 Task: Clear recently opened filed.
Action: Mouse moved to (161, 324)
Screenshot: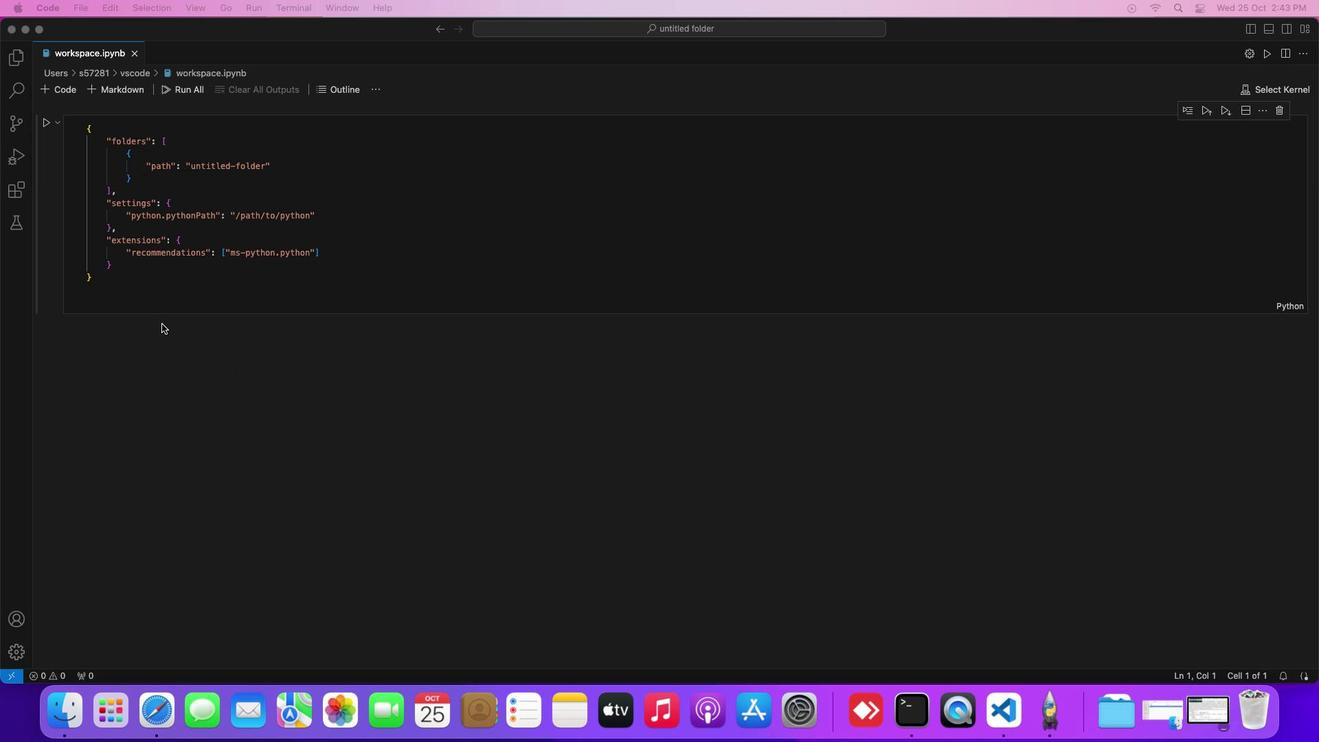
Action: Mouse pressed left at (161, 324)
Screenshot: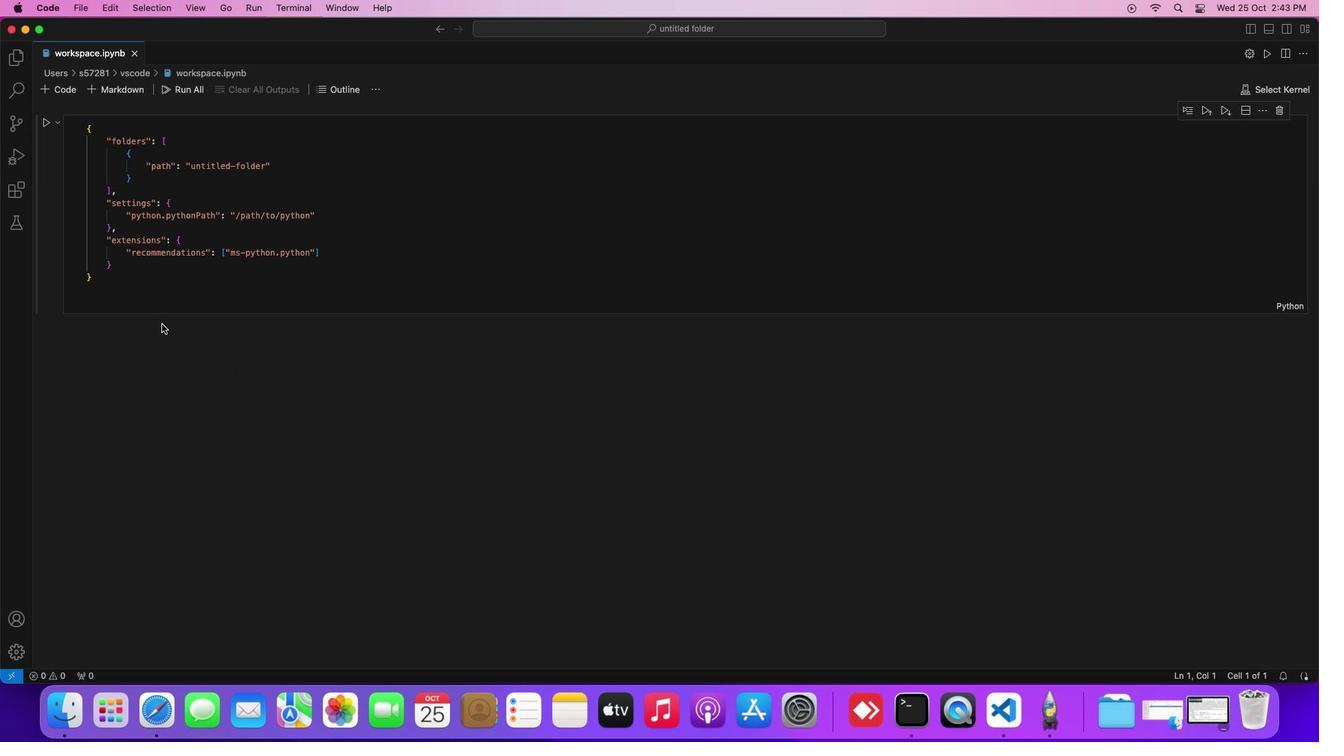 
Action: Mouse moved to (73, 4)
Screenshot: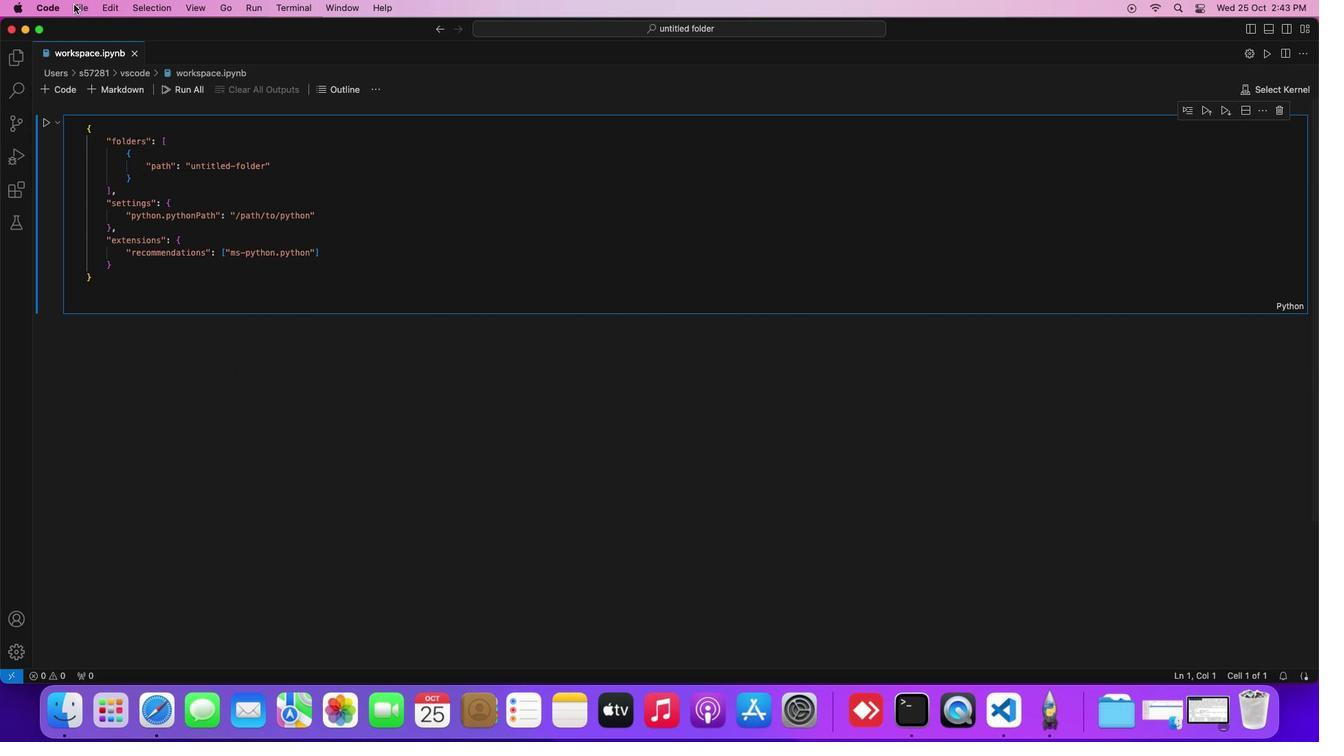 
Action: Mouse pressed left at (73, 4)
Screenshot: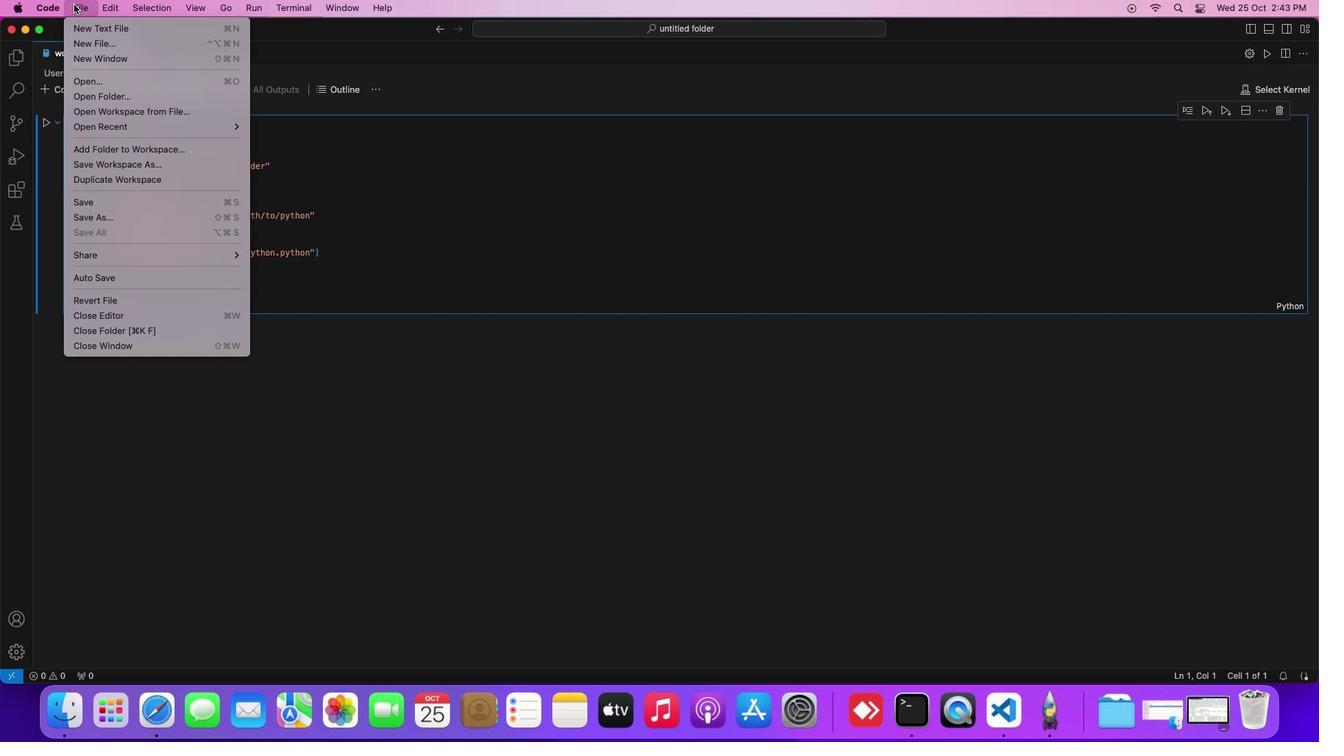 
Action: Mouse moved to (312, 349)
Screenshot: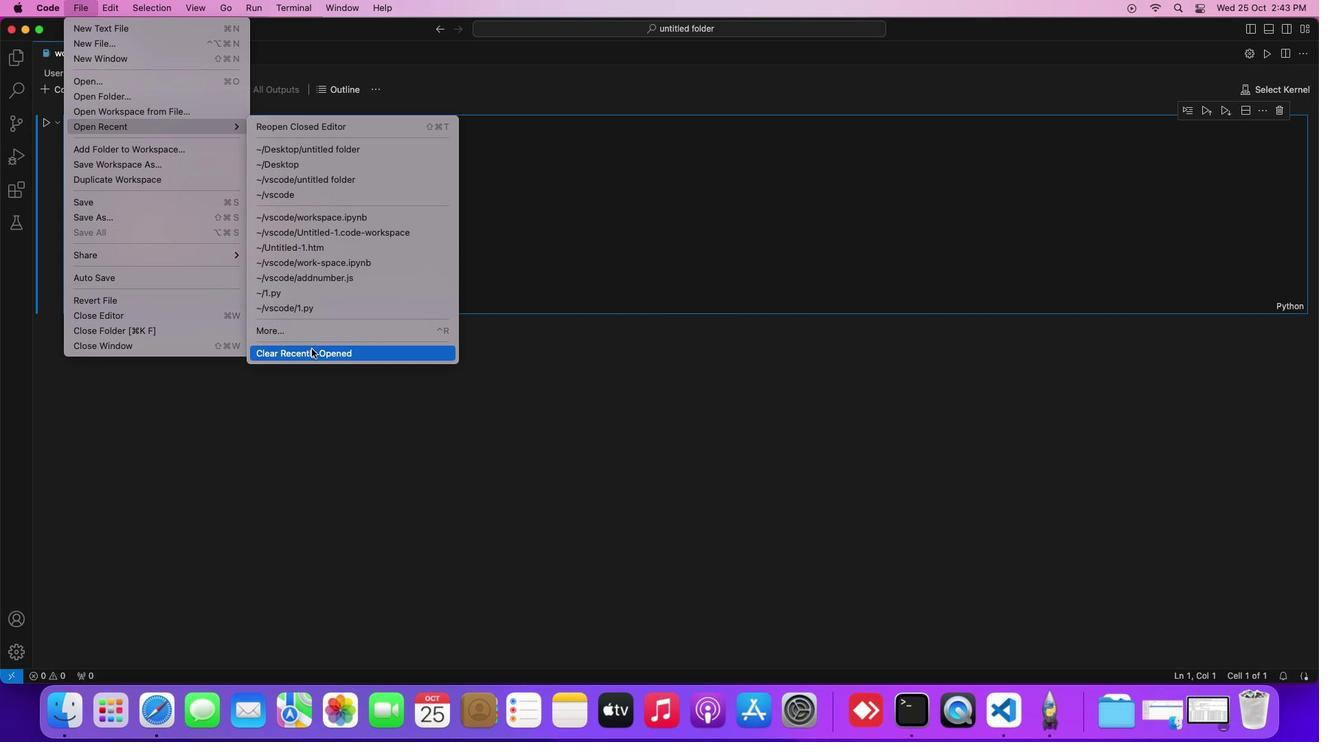 
Action: Mouse pressed left at (312, 349)
Screenshot: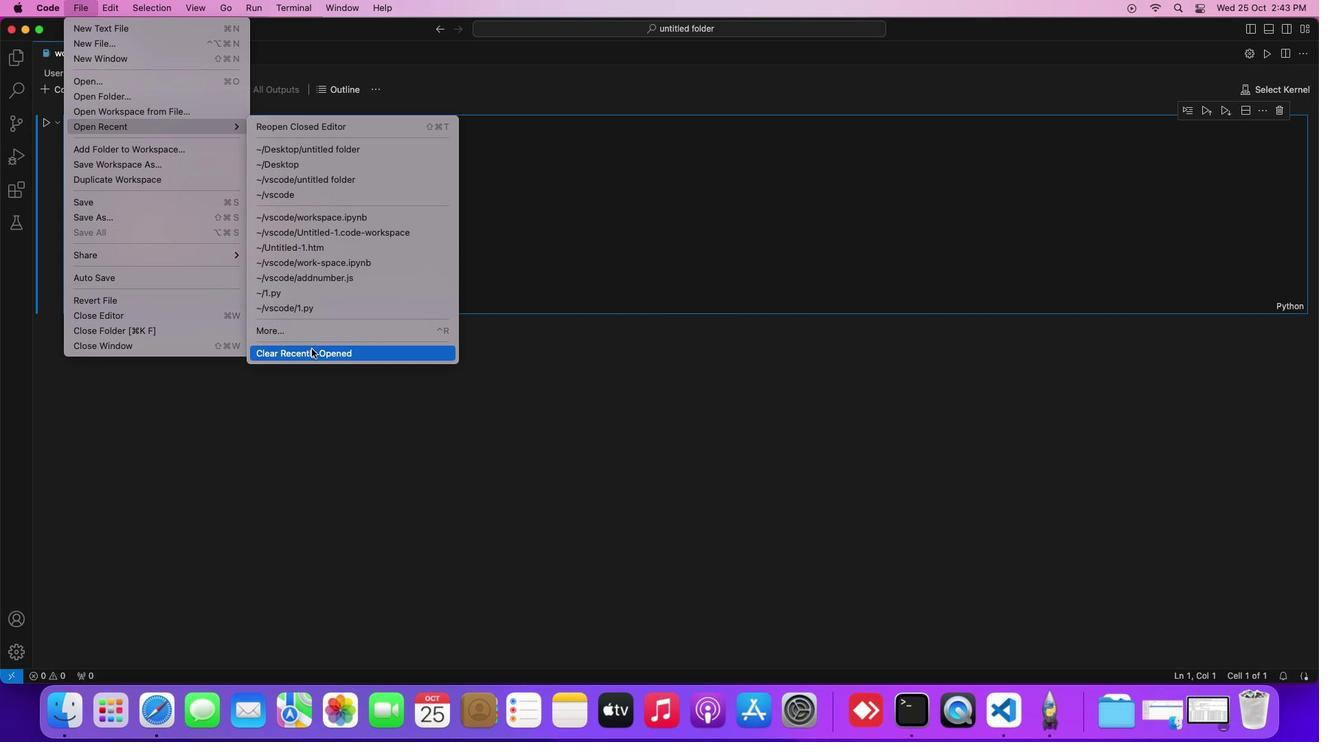 
Action: Mouse moved to (701, 409)
Screenshot: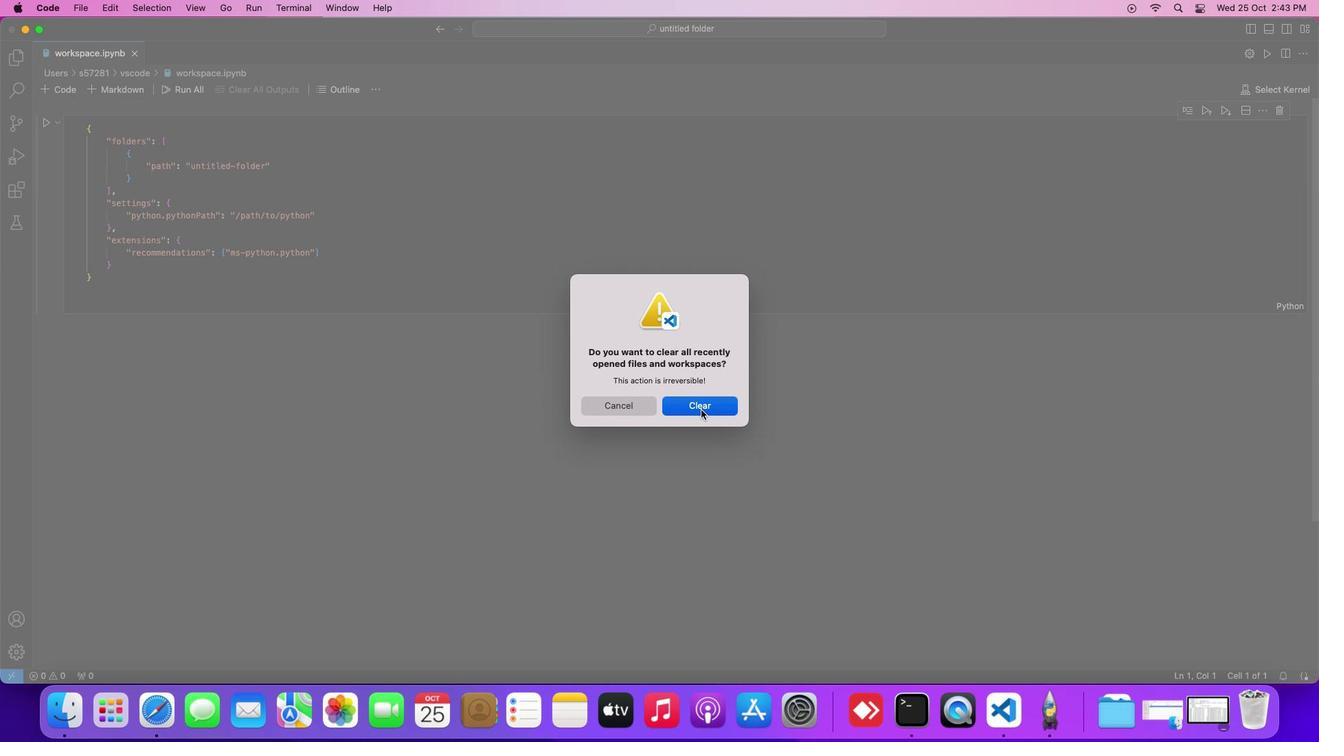 
Action: Mouse pressed left at (701, 409)
Screenshot: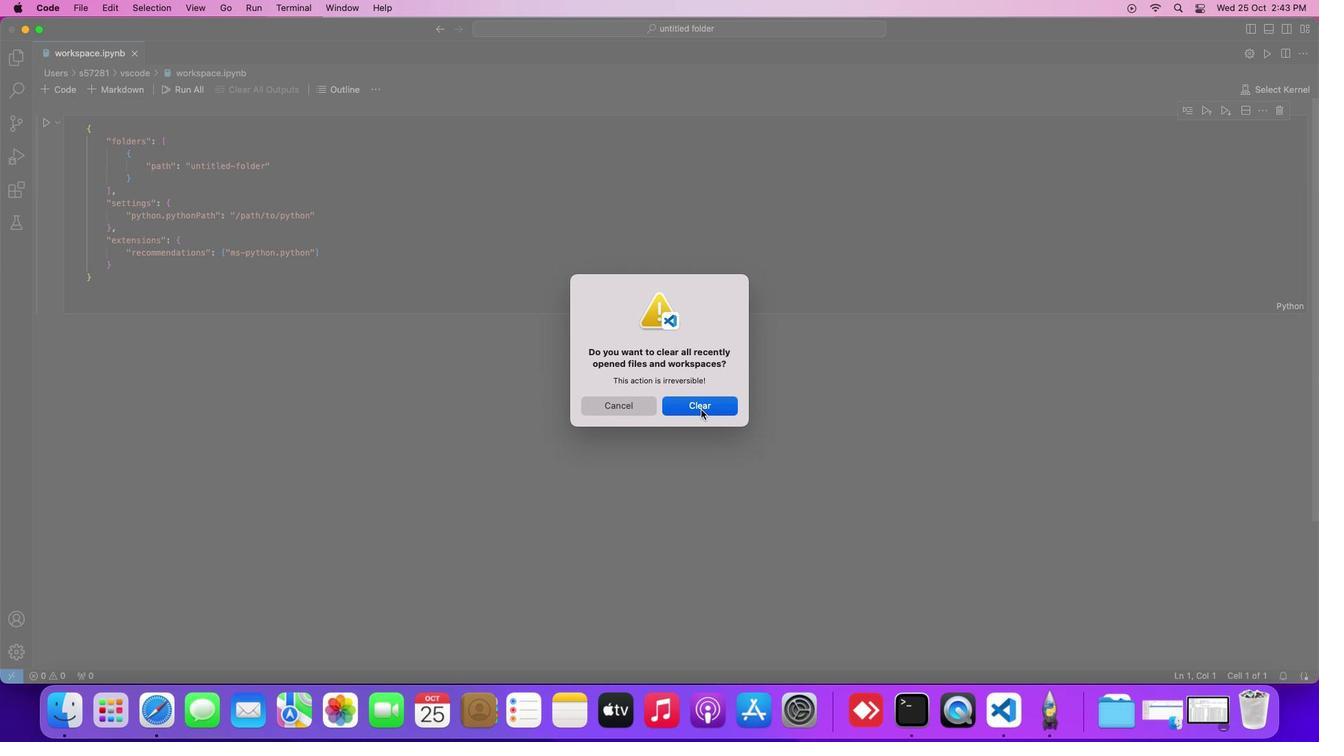 
